 Task: Add to scrum project WorkWave a team member softage.2@softage.net and assign as Project Lead.
Action: Mouse moved to (63, 313)
Screenshot: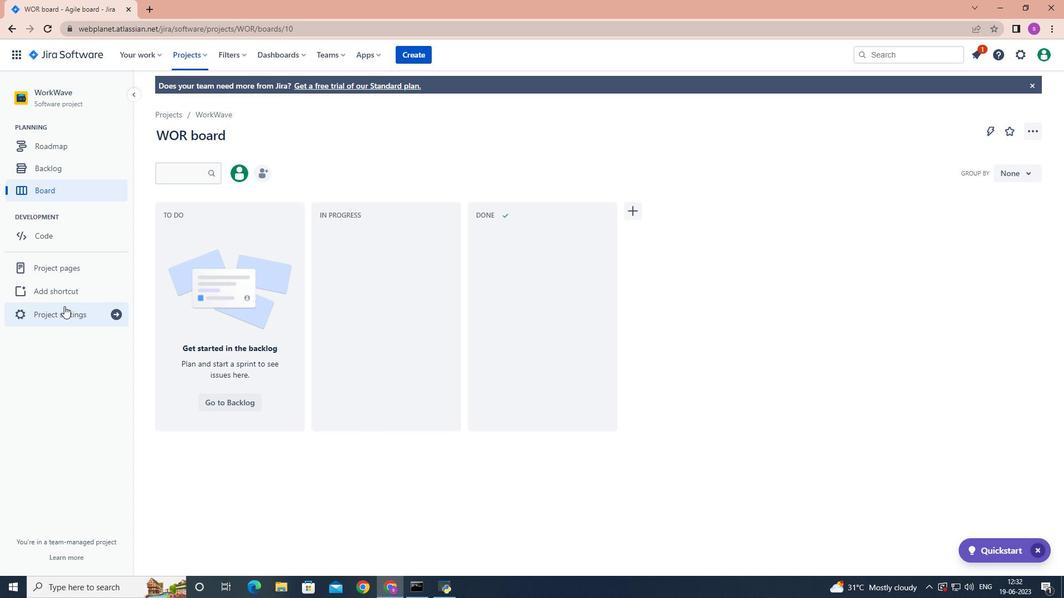 
Action: Mouse pressed left at (63, 313)
Screenshot: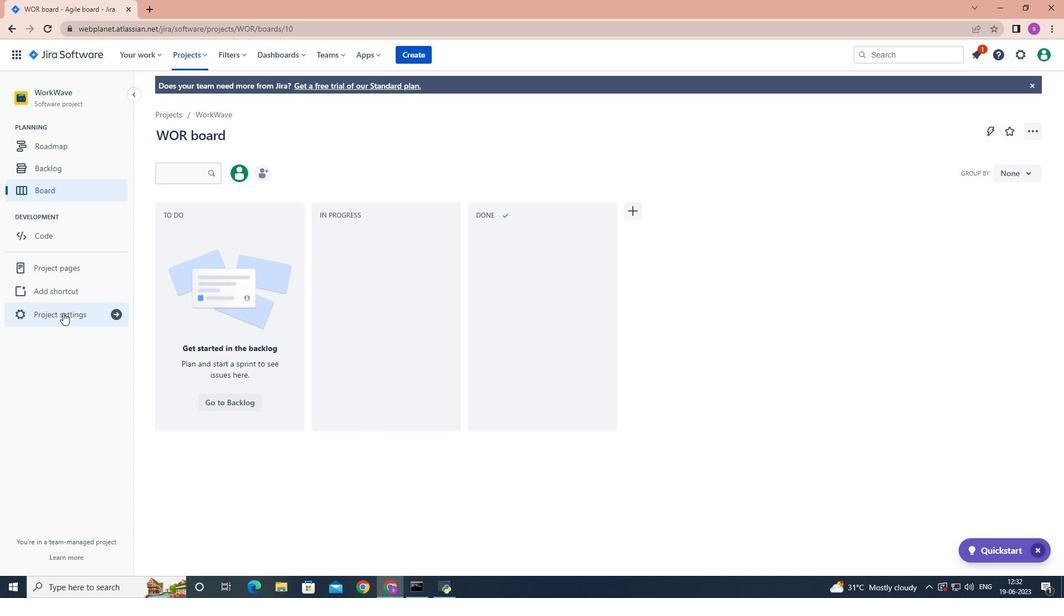 
Action: Mouse moved to (580, 397)
Screenshot: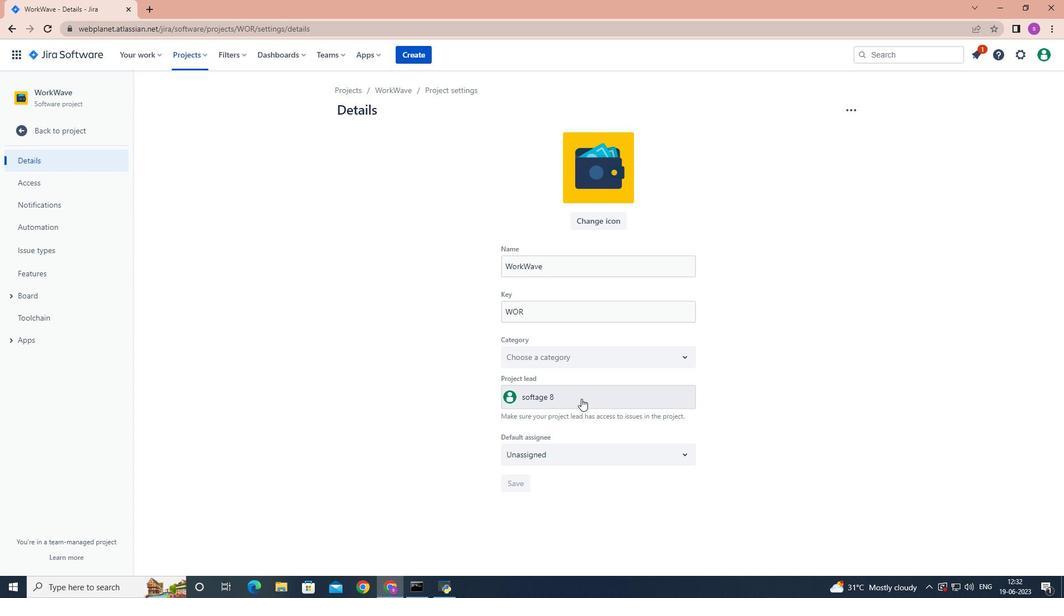 
Action: Mouse pressed left at (580, 397)
Screenshot: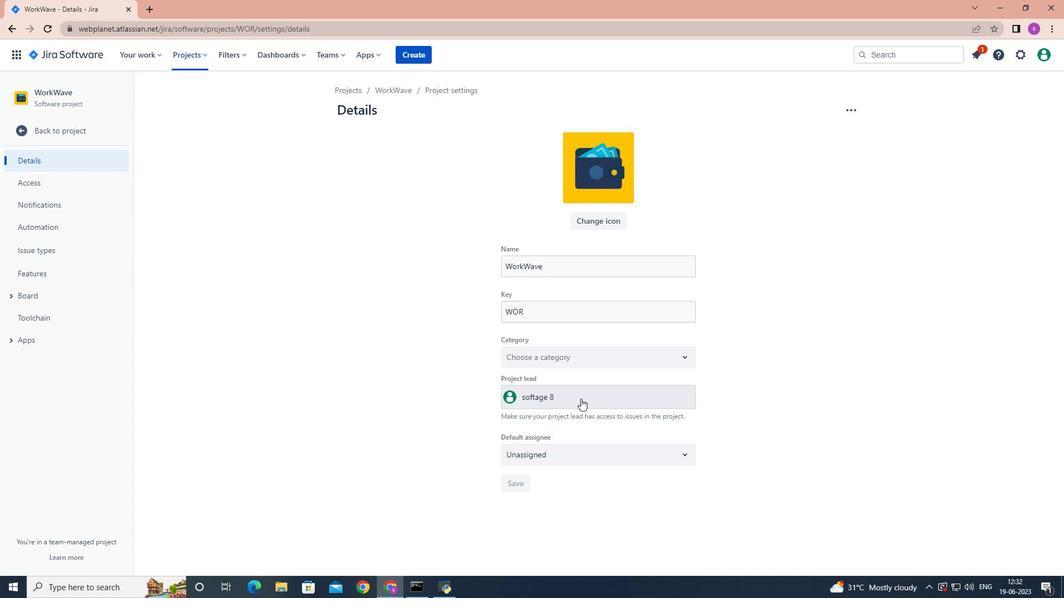 
Action: Mouse moved to (580, 397)
Screenshot: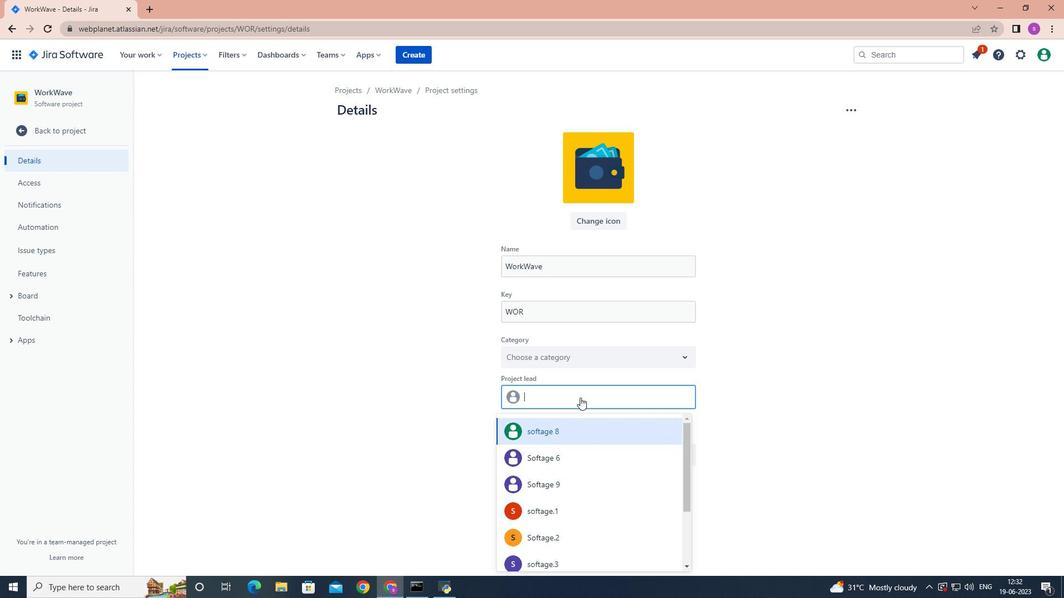 
Action: Key pressed softage.2
Screenshot: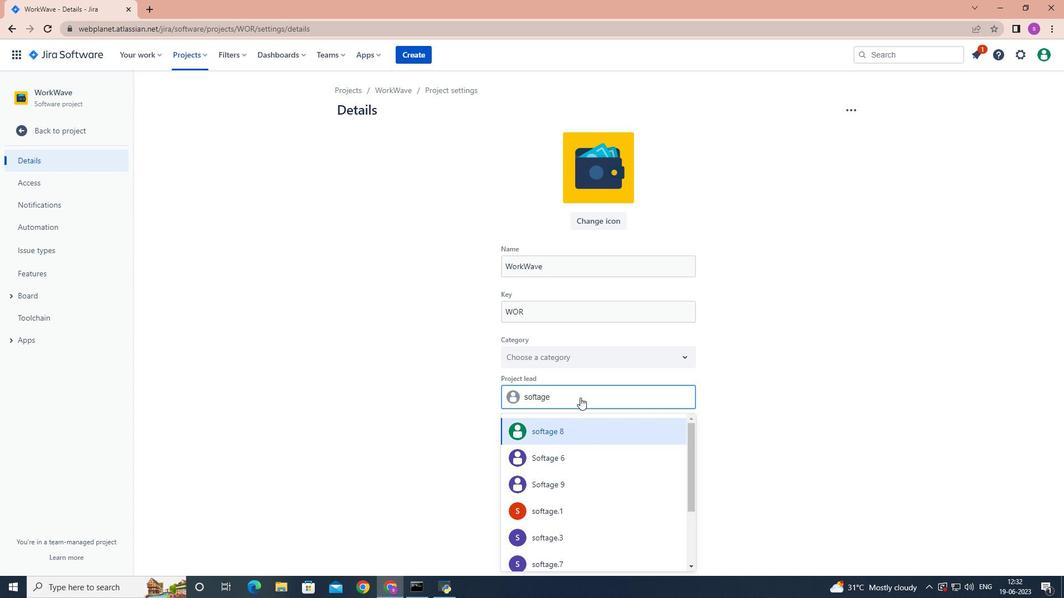 
Action: Mouse moved to (605, 428)
Screenshot: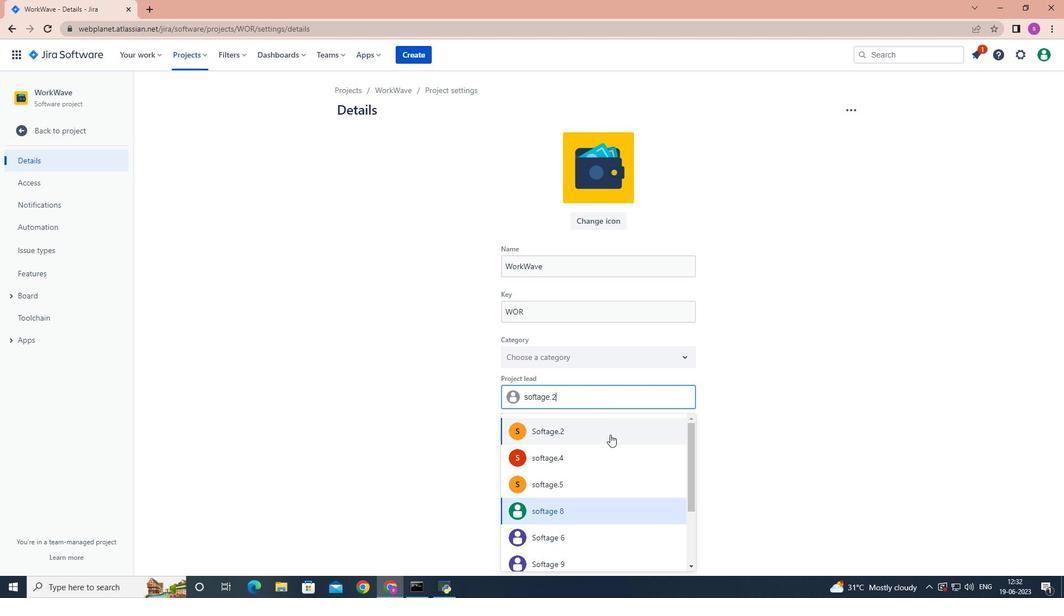 
Action: Mouse pressed left at (605, 428)
Screenshot: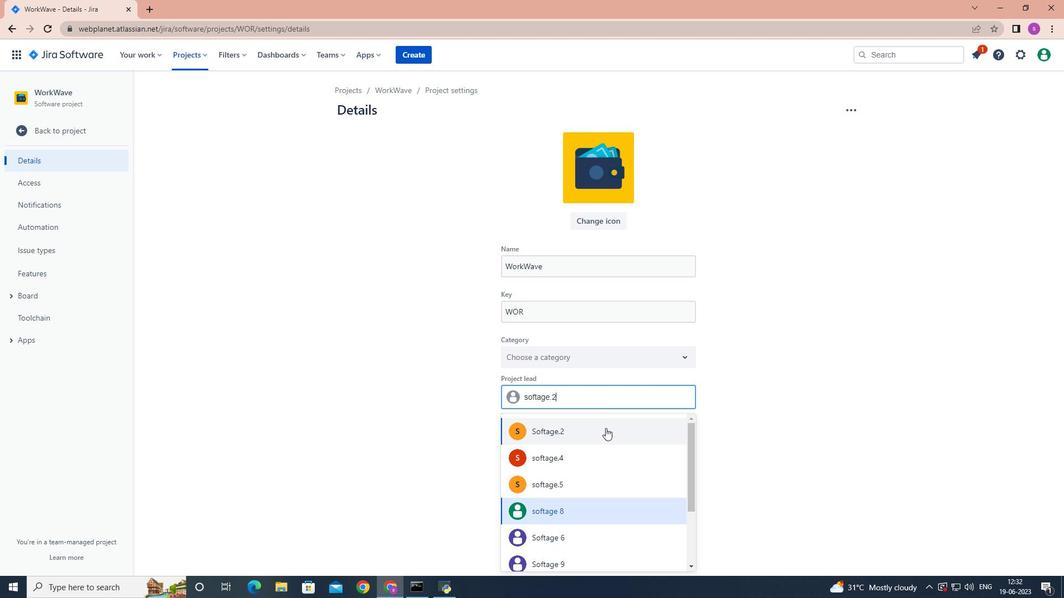 
Action: Mouse moved to (684, 454)
Screenshot: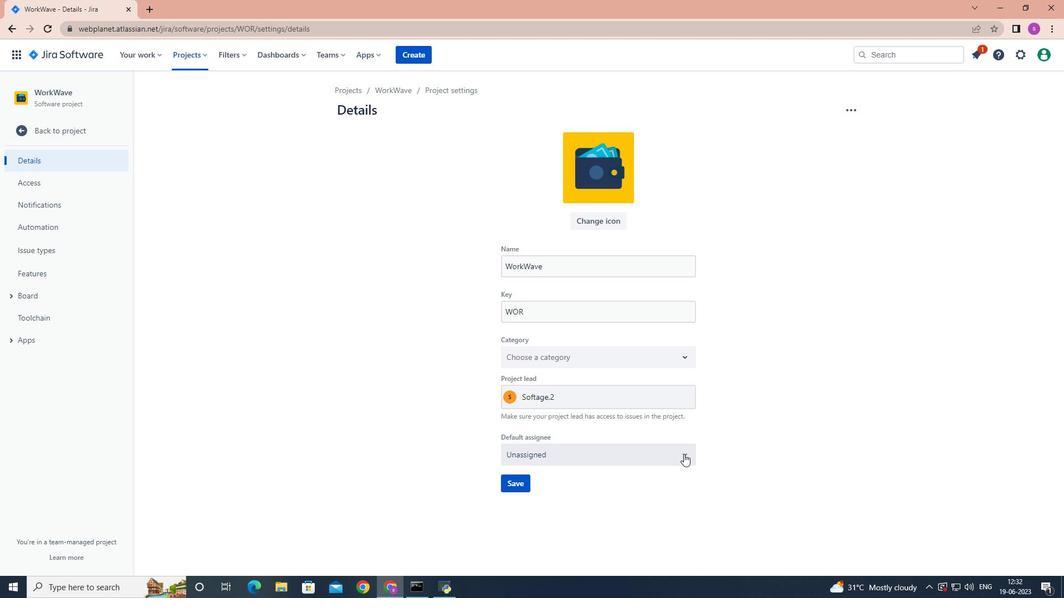 
Action: Mouse pressed left at (684, 454)
Screenshot: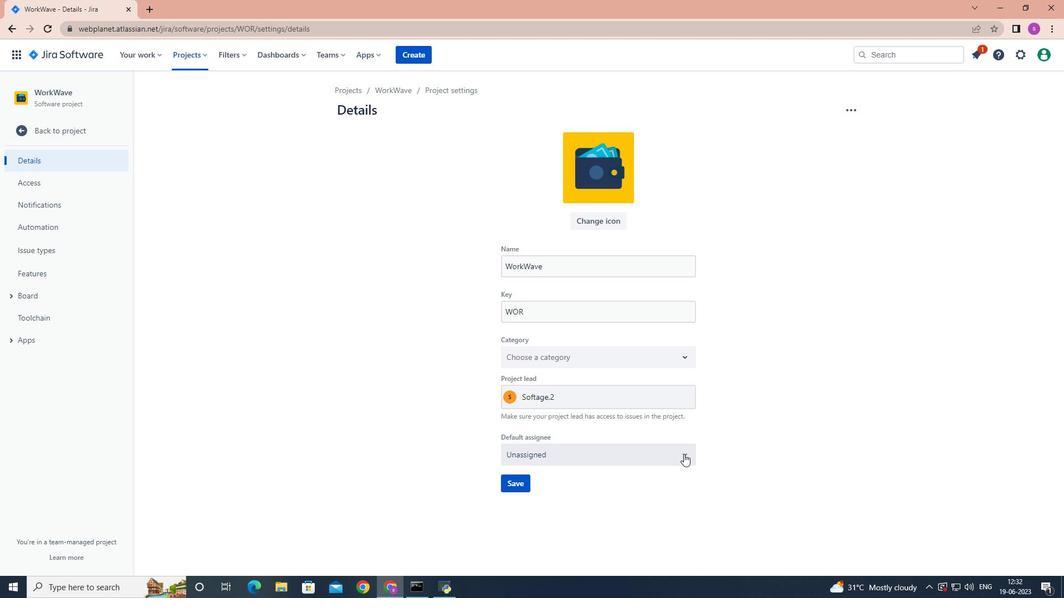 
Action: Mouse moved to (584, 487)
Screenshot: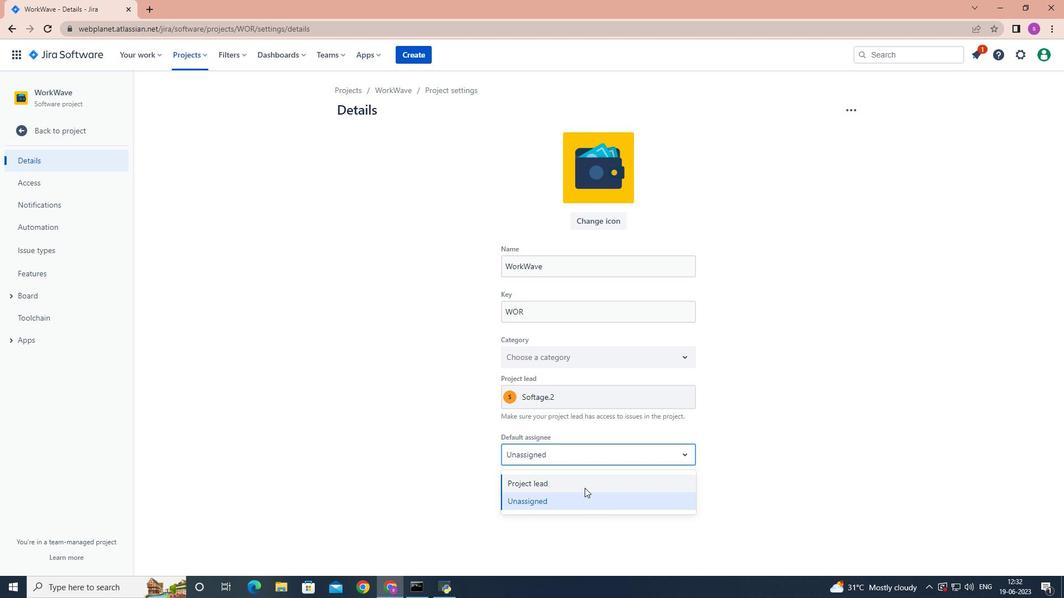 
Action: Mouse pressed left at (584, 487)
Screenshot: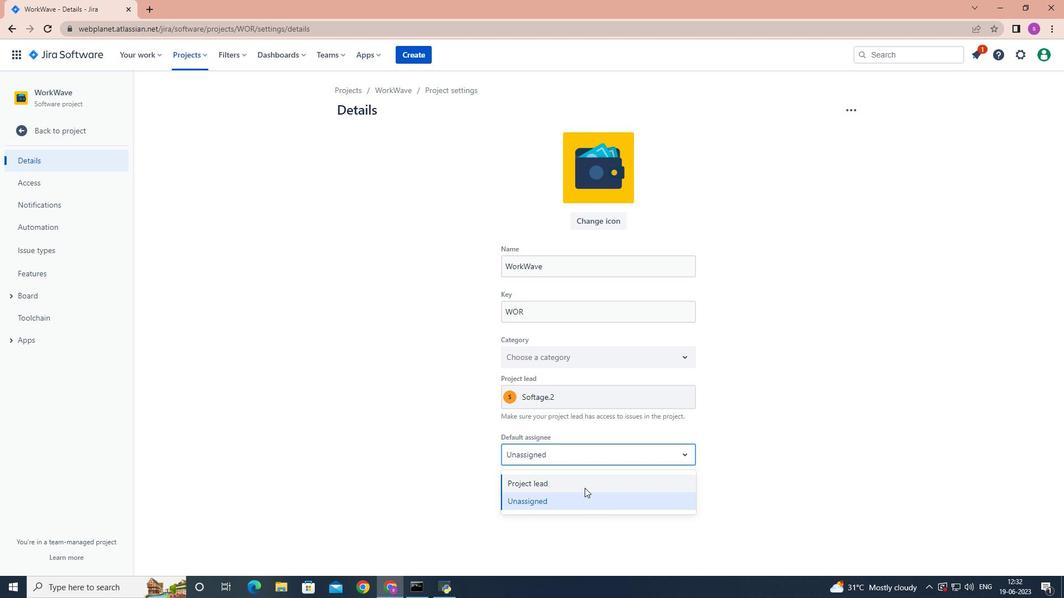 
Action: Mouse moved to (521, 484)
Screenshot: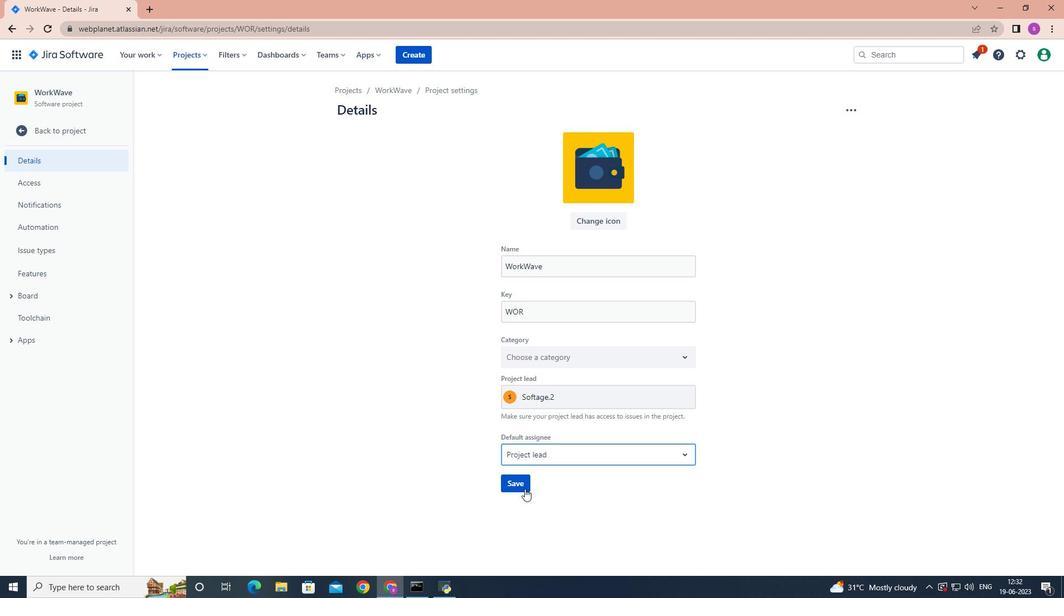 
Action: Mouse pressed left at (521, 484)
Screenshot: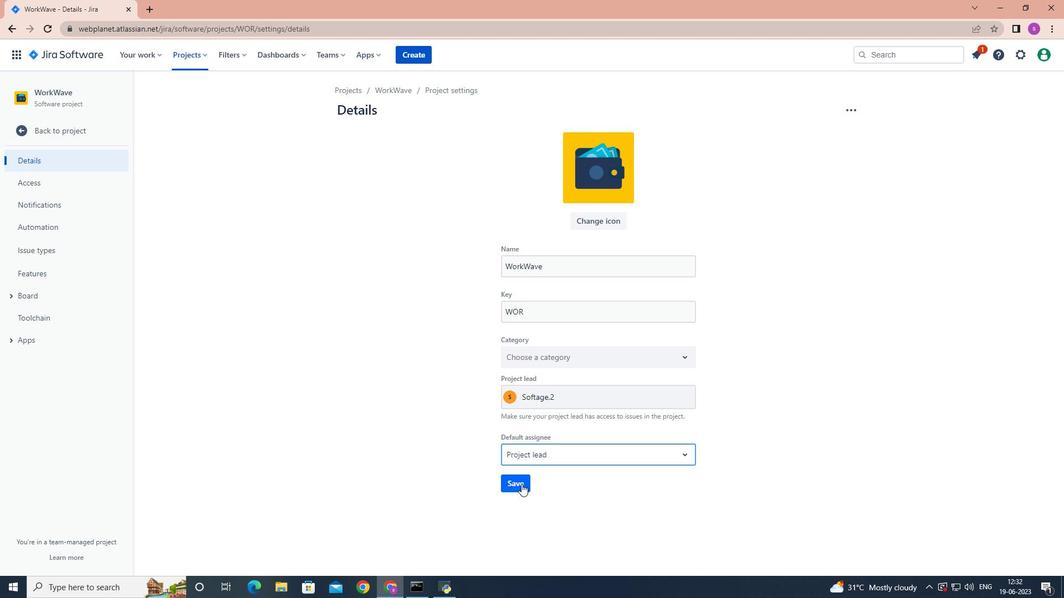 
Action: Mouse moved to (521, 484)
Screenshot: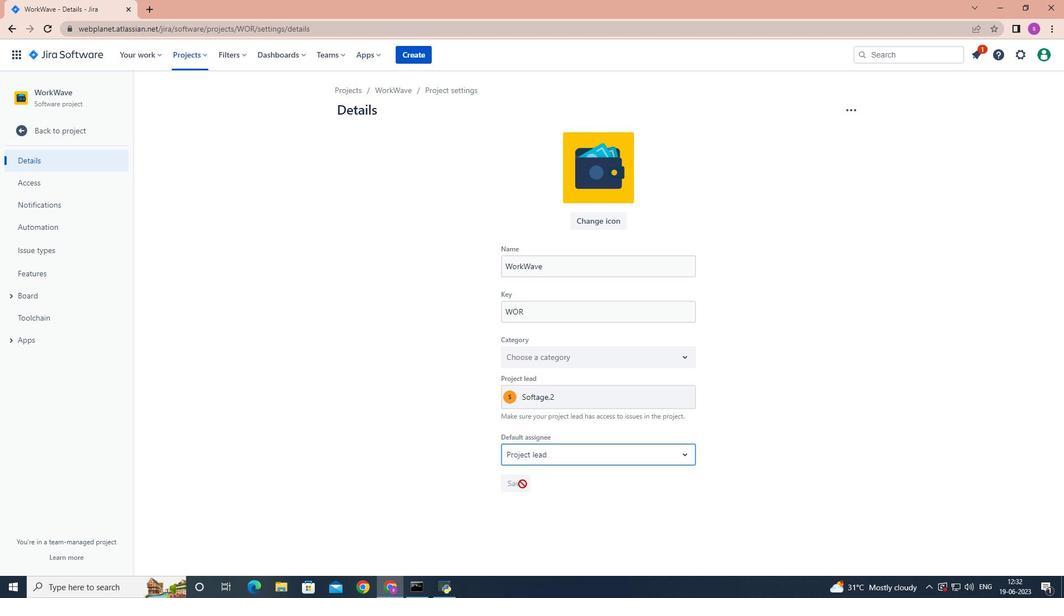 
